 Task: Use GitHub's "Contribution graph" to track your daily contributions.
Action: Mouse moved to (1049, 67)
Screenshot: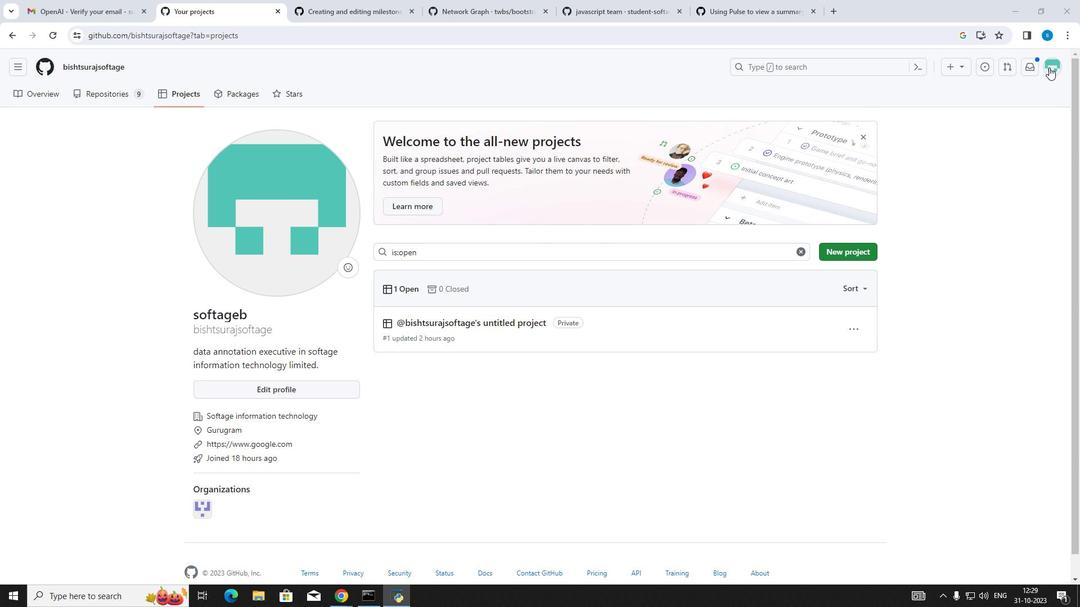 
Action: Mouse pressed left at (1049, 67)
Screenshot: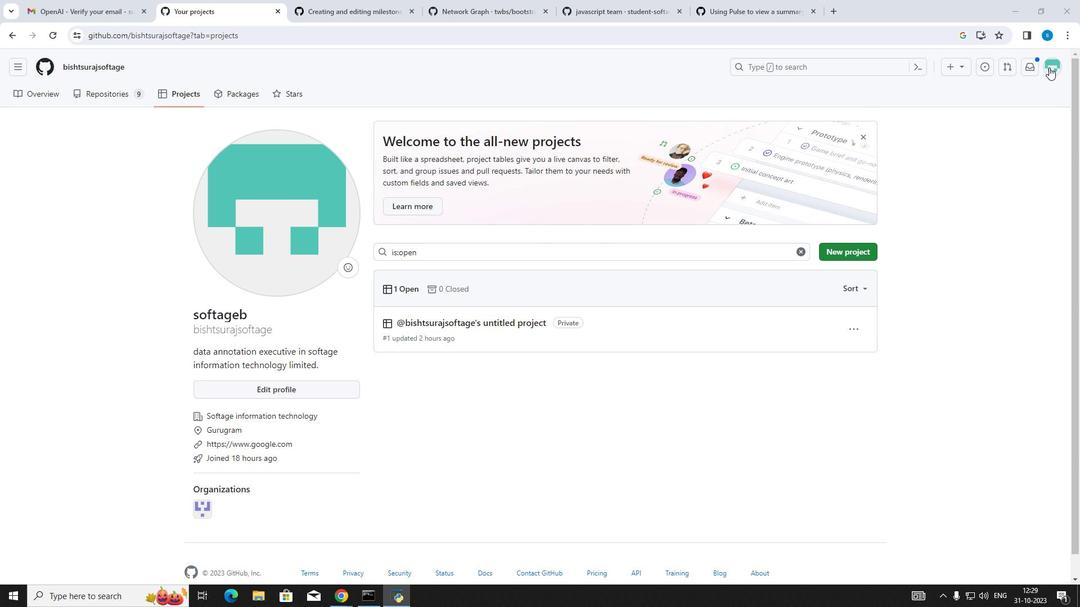
Action: Mouse moved to (989, 118)
Screenshot: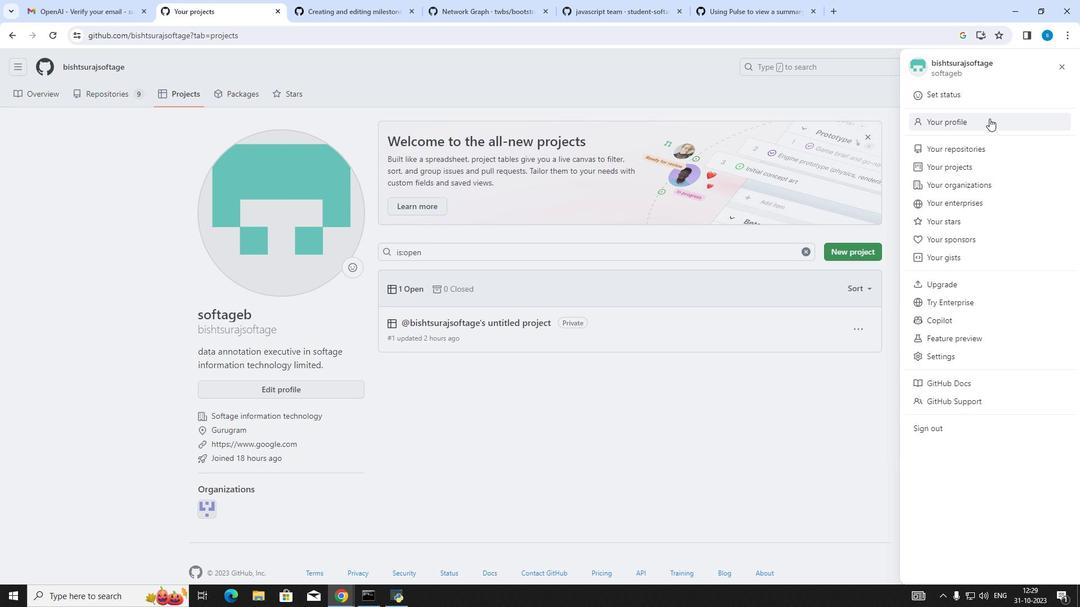 
Action: Mouse pressed left at (989, 118)
Screenshot: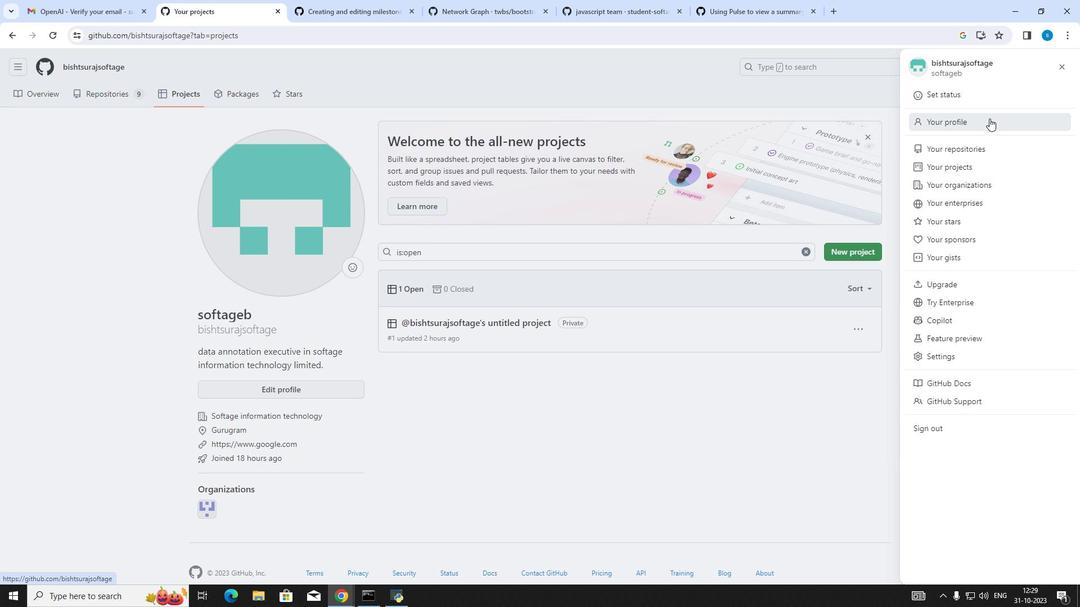 
Action: Mouse moved to (916, 265)
Screenshot: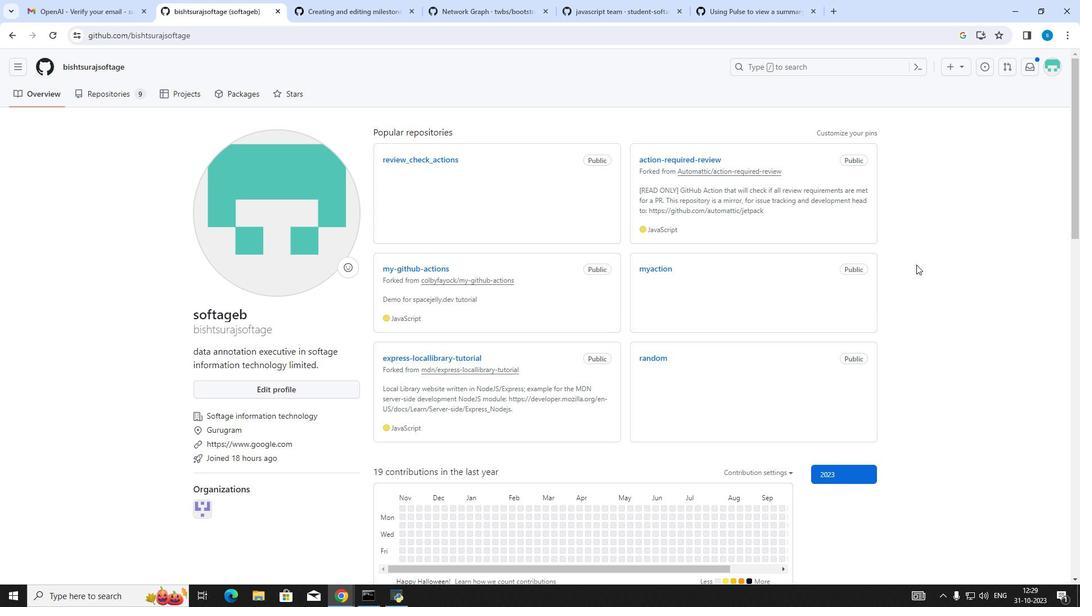 
Action: Mouse scrolled (916, 264) with delta (0, 0)
Screenshot: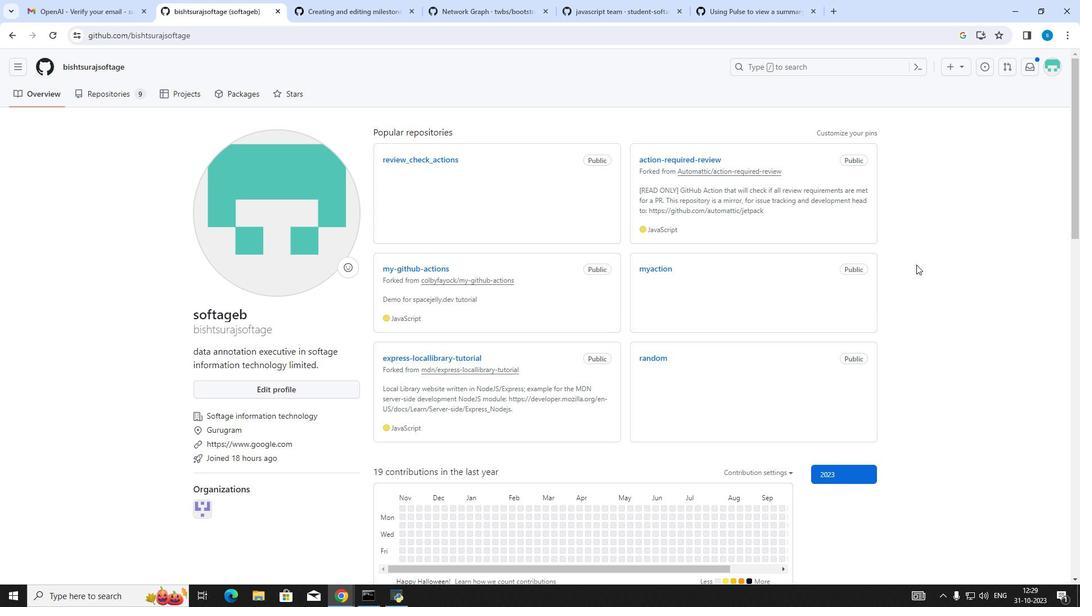 
Action: Mouse scrolled (916, 264) with delta (0, 0)
Screenshot: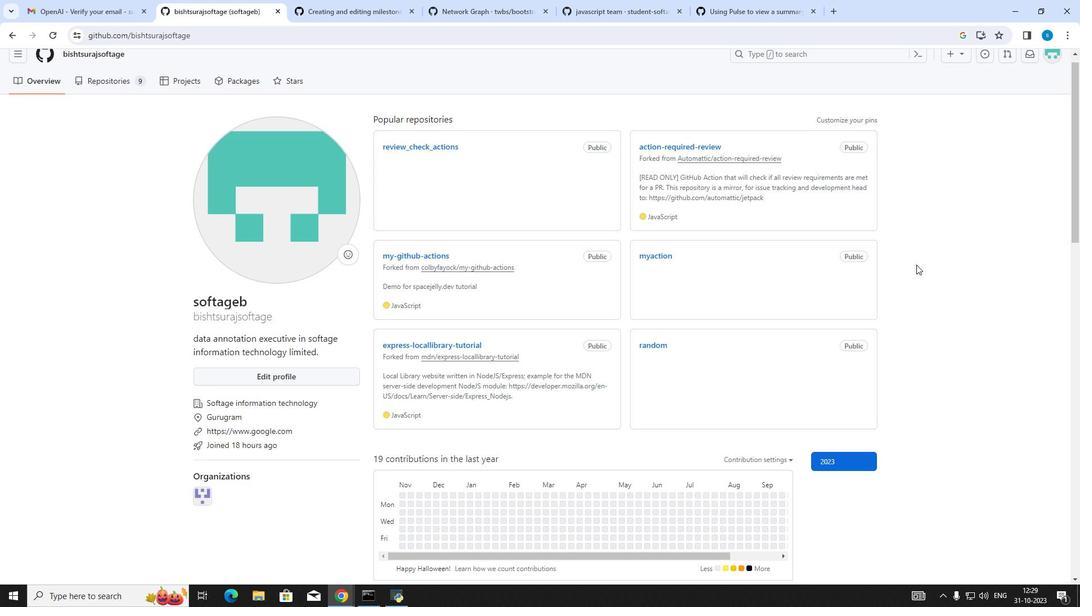 
Action: Mouse scrolled (916, 264) with delta (0, 0)
Screenshot: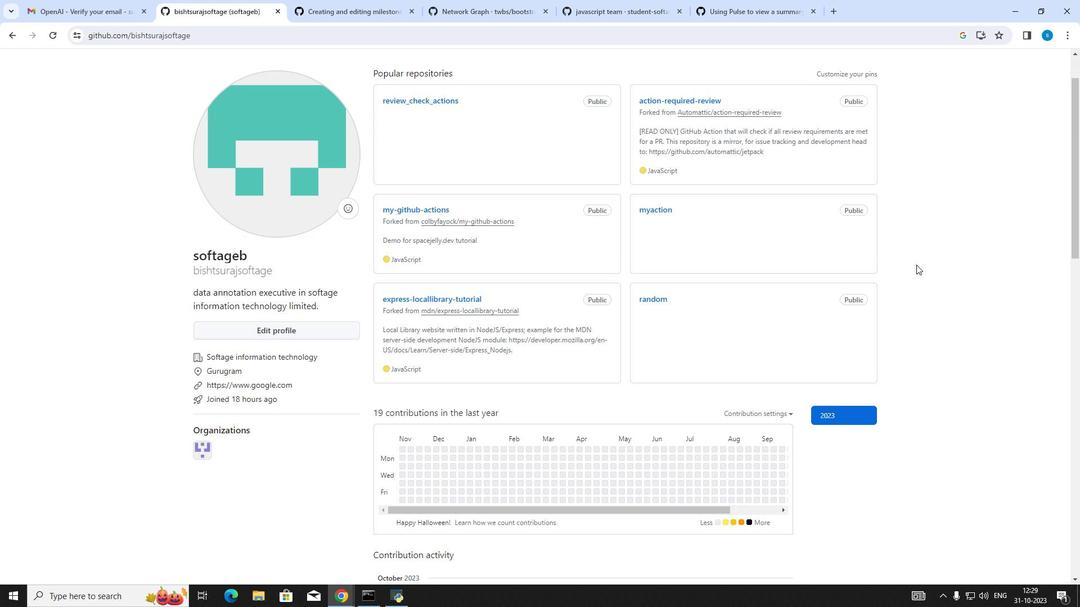 
Action: Mouse scrolled (916, 264) with delta (0, 0)
Screenshot: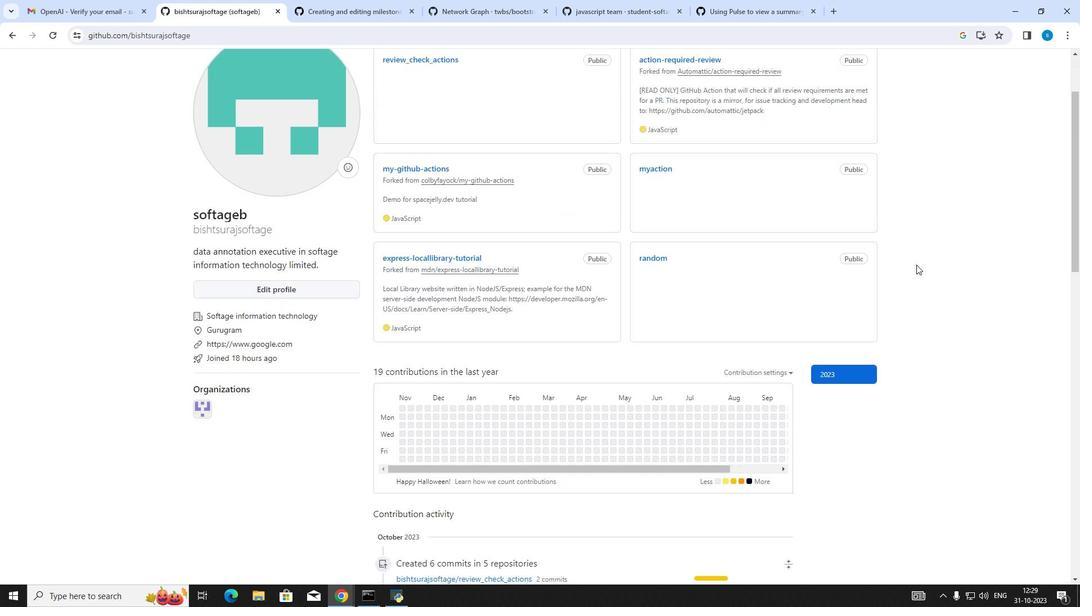 
Action: Mouse moved to (836, 297)
Screenshot: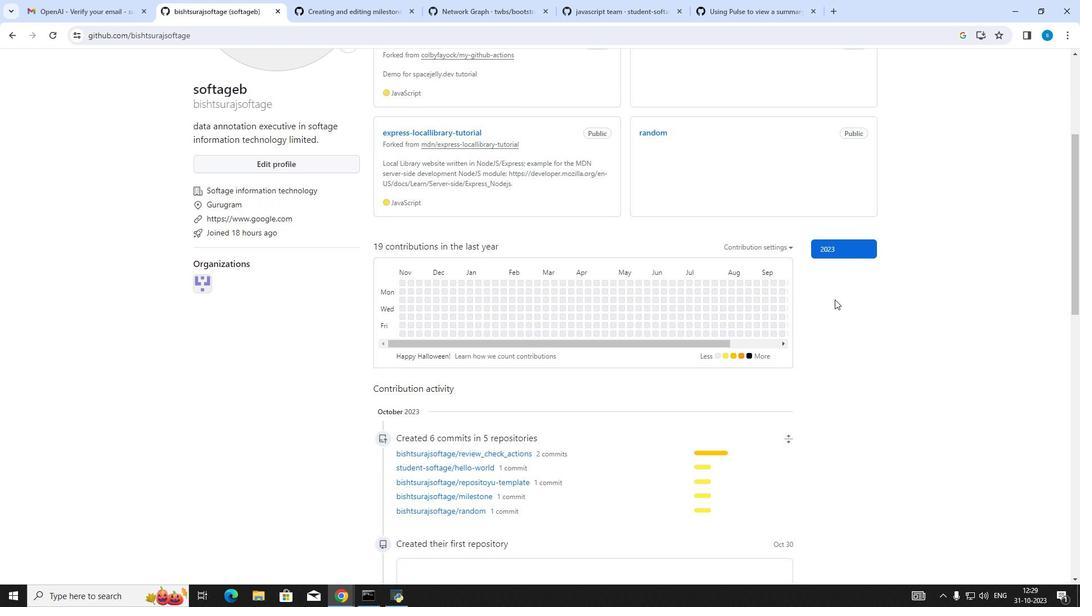 
Action: Mouse scrolled (836, 296) with delta (0, 0)
Screenshot: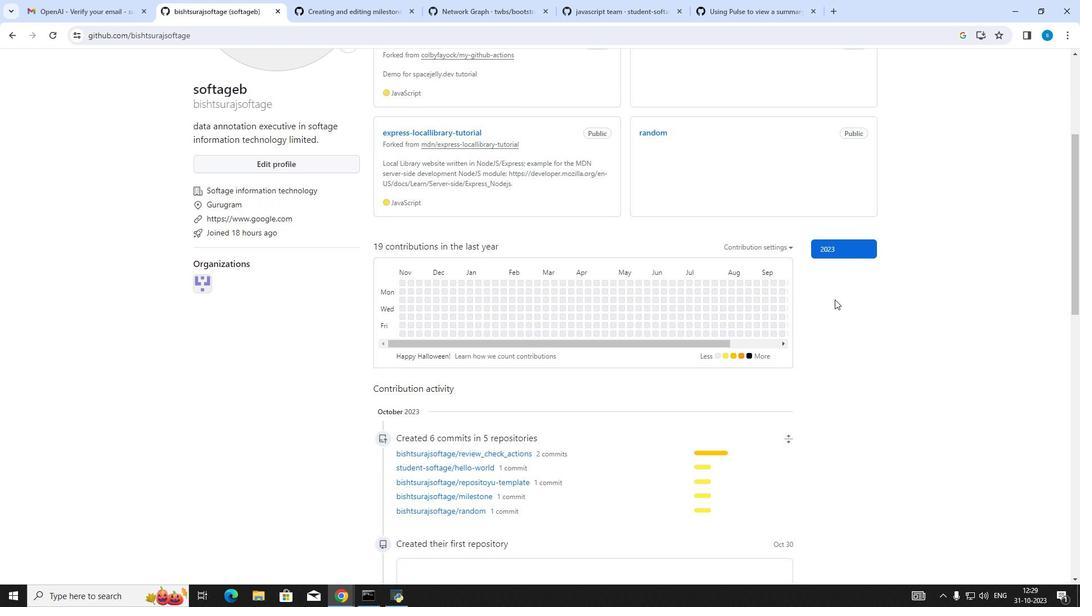 
Action: Mouse moved to (834, 302)
Screenshot: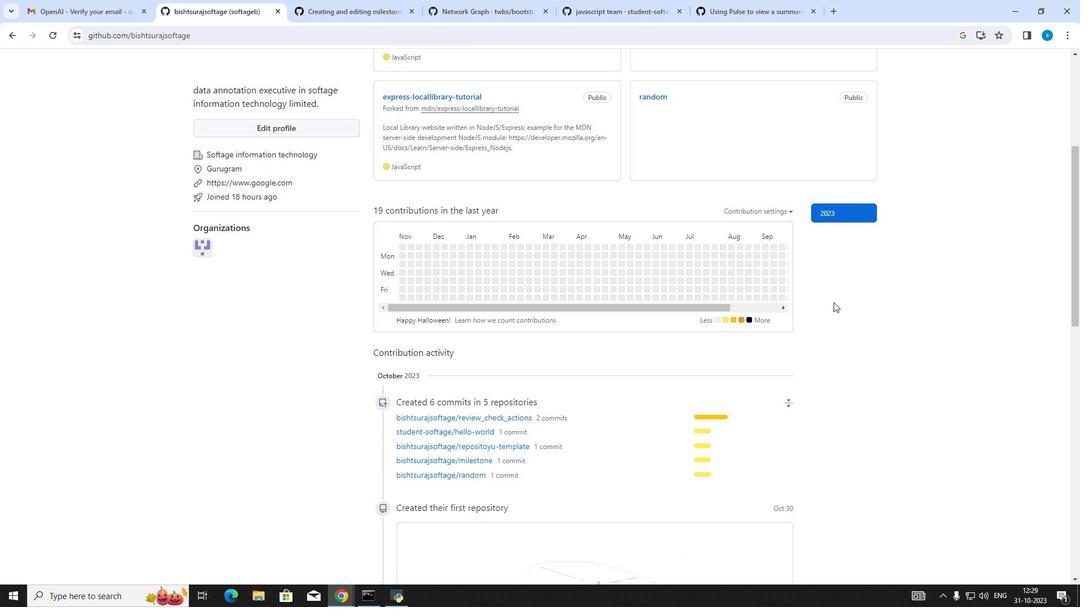 
Action: Mouse scrolled (834, 302) with delta (0, 0)
Screenshot: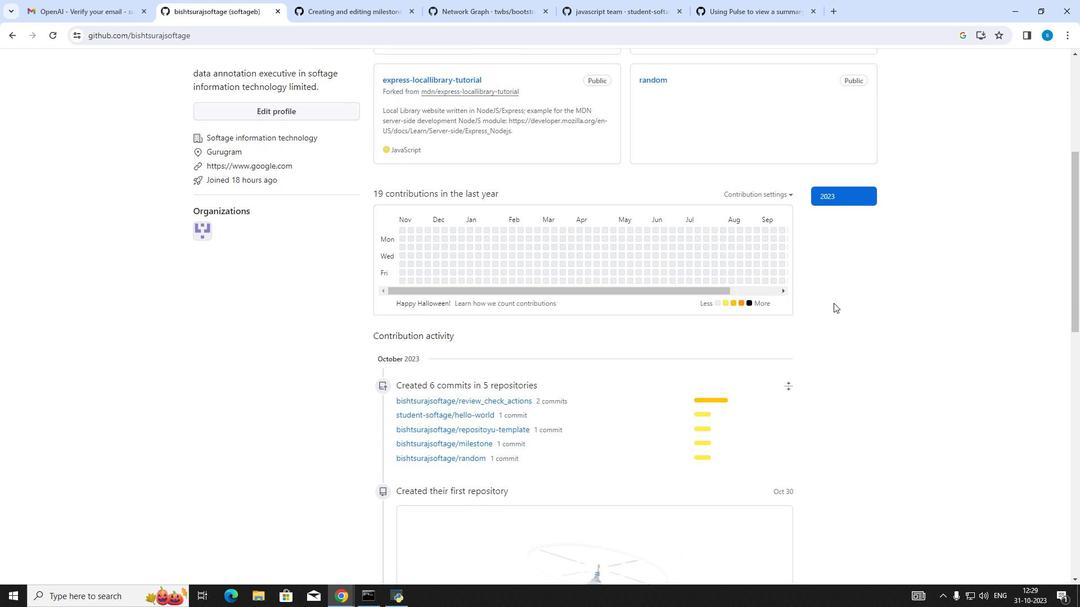 
Action: Mouse moved to (755, 235)
Screenshot: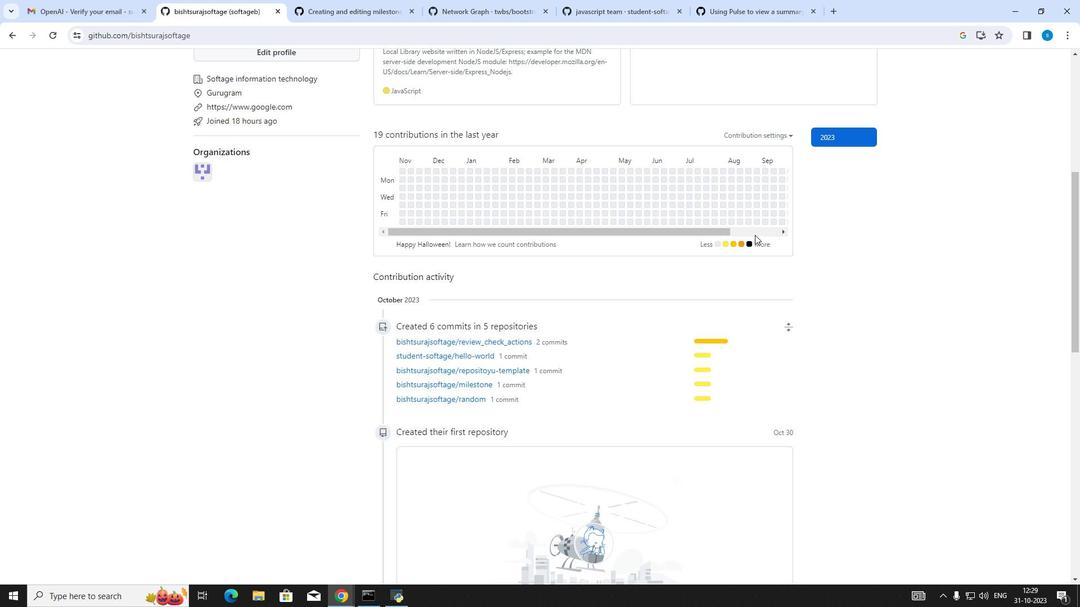 
Action: Mouse pressed left at (755, 235)
Screenshot: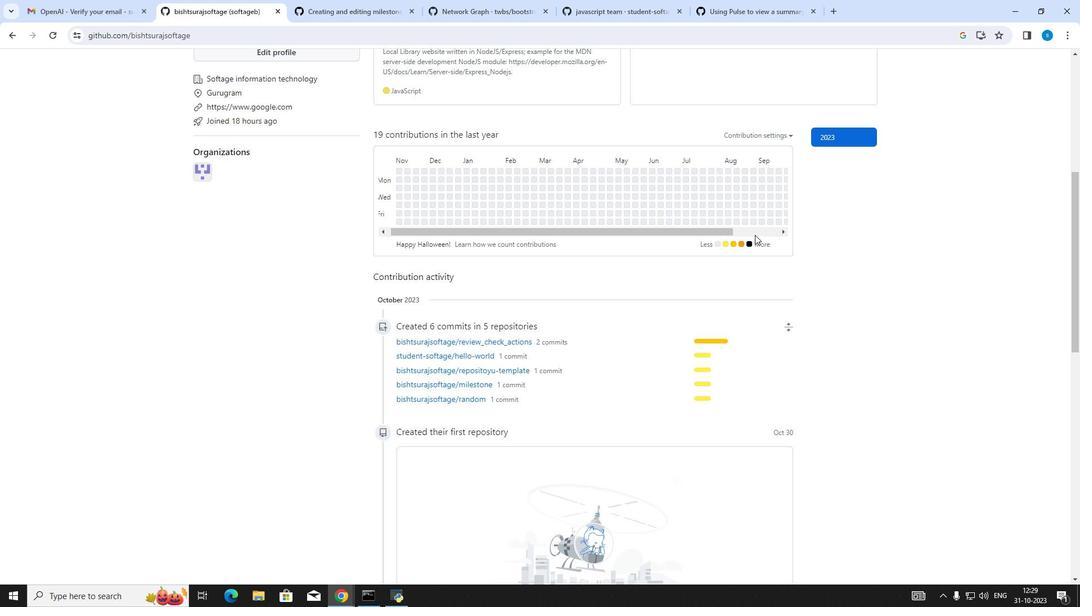 
Action: Mouse pressed left at (755, 235)
Screenshot: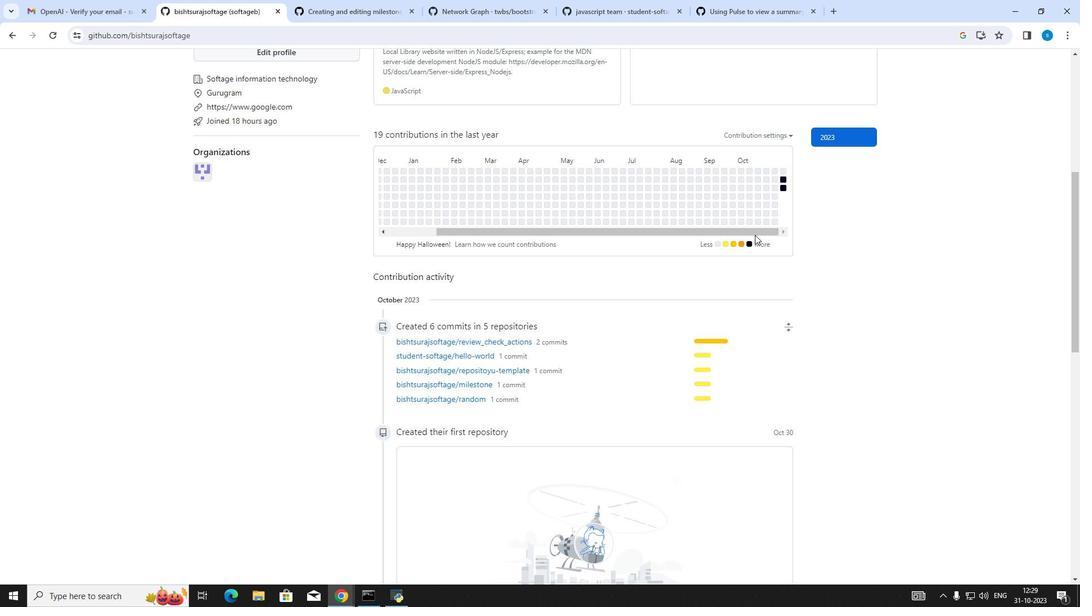 
Action: Mouse moved to (718, 247)
Screenshot: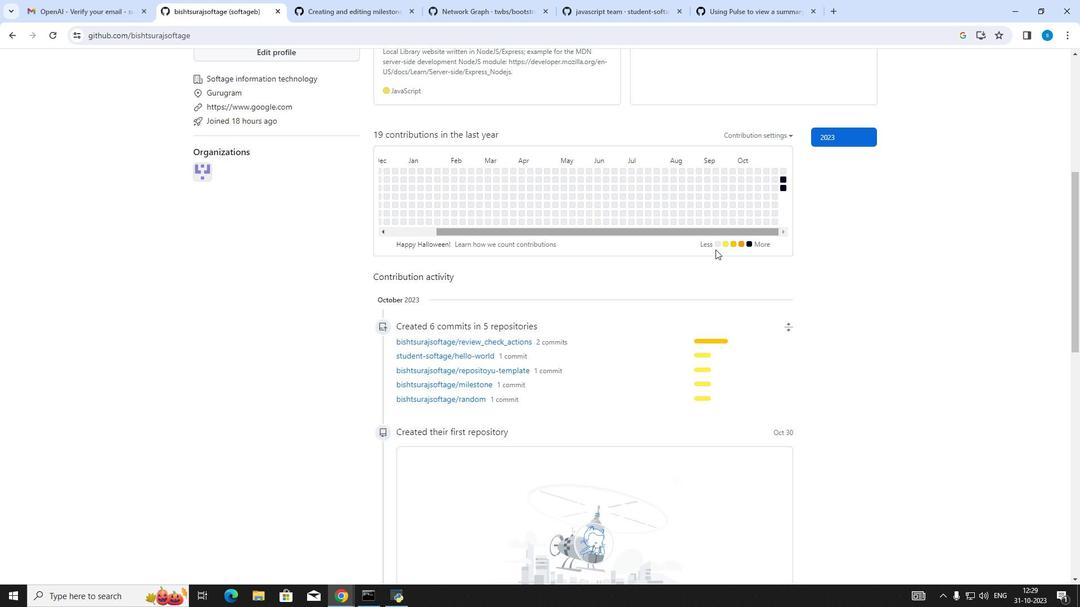 
Action: Mouse scrolled (718, 246) with delta (0, 0)
Screenshot: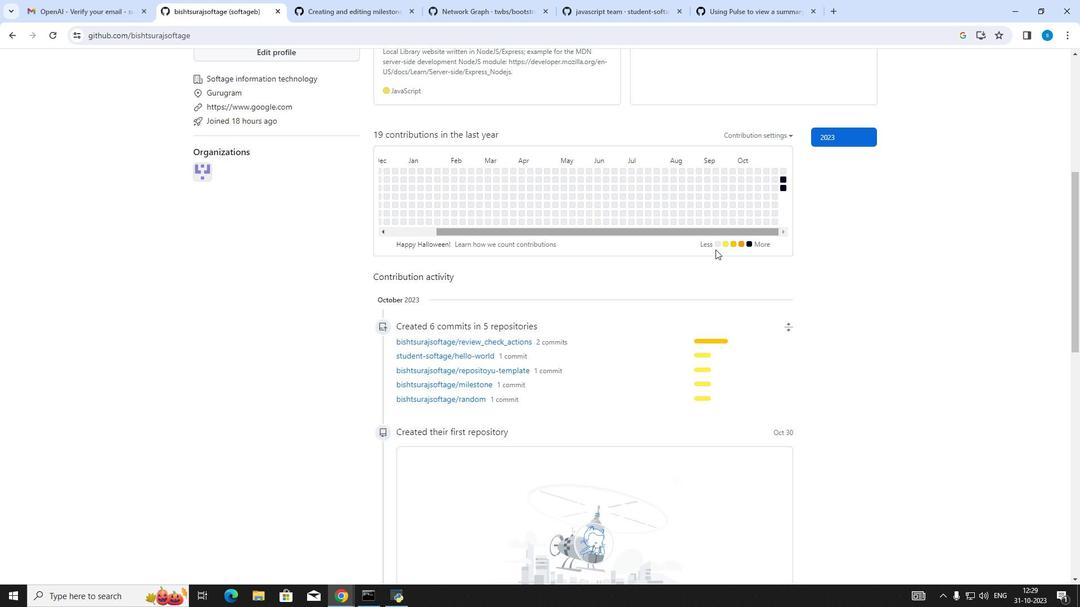 
Action: Mouse moved to (708, 274)
Screenshot: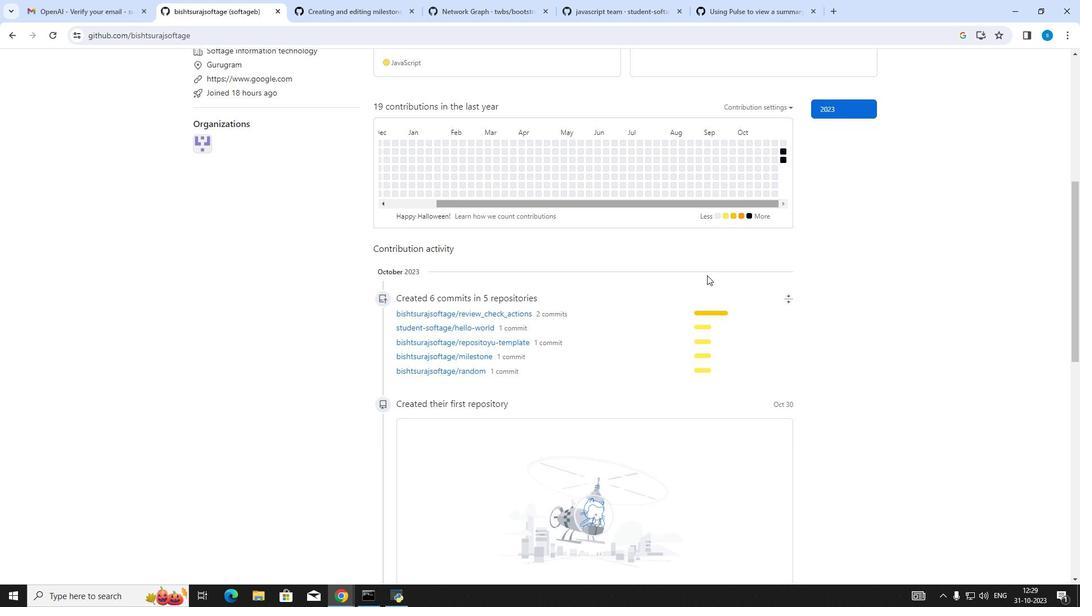
Action: Mouse scrolled (708, 274) with delta (0, 0)
Screenshot: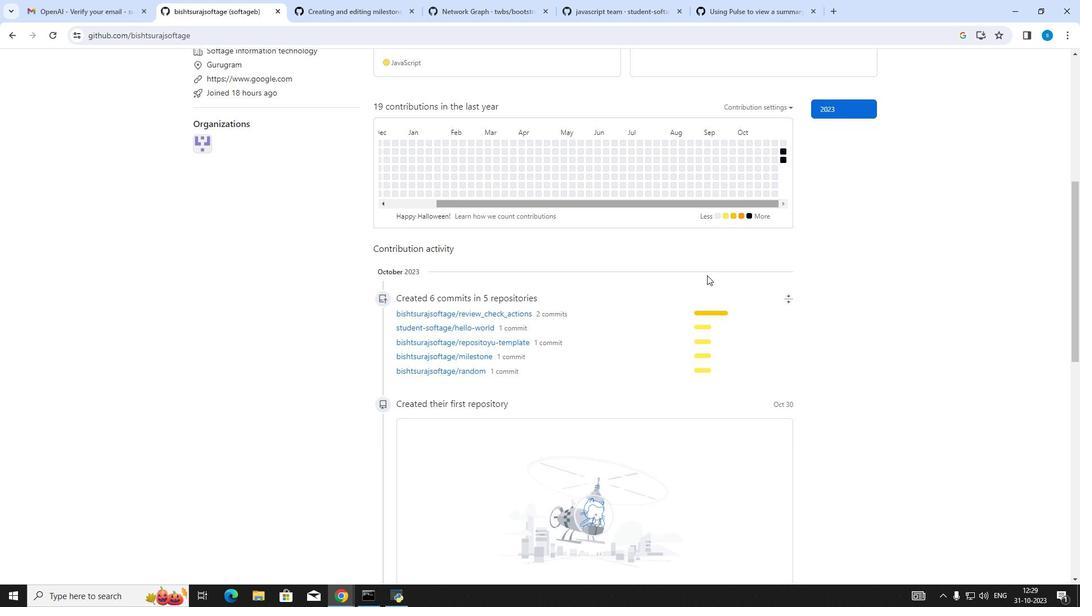 
Action: Mouse moved to (706, 284)
Screenshot: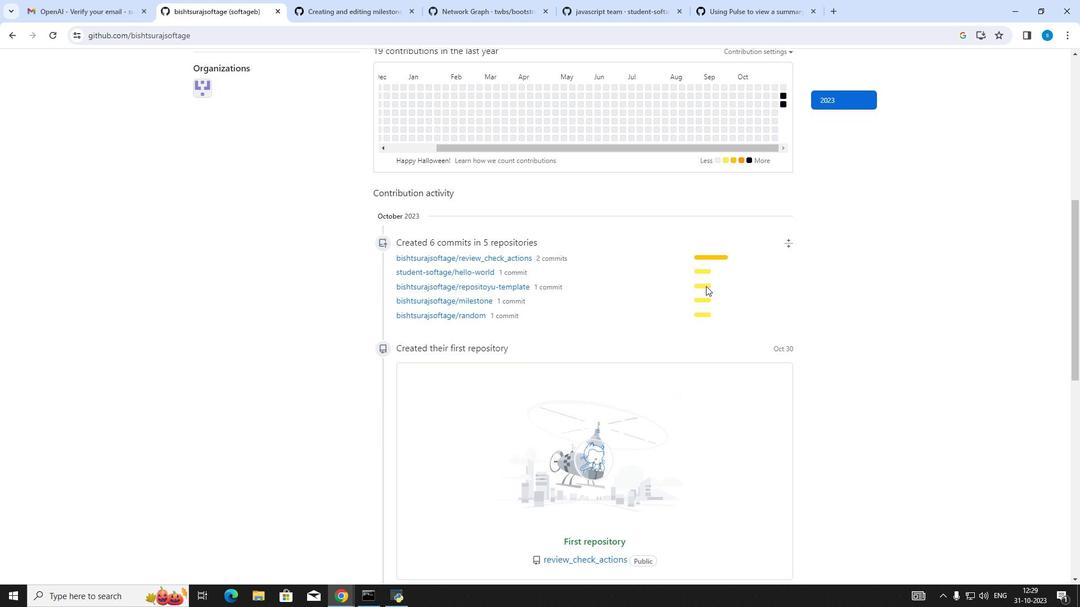 
Action: Mouse scrolled (706, 284) with delta (0, 0)
Screenshot: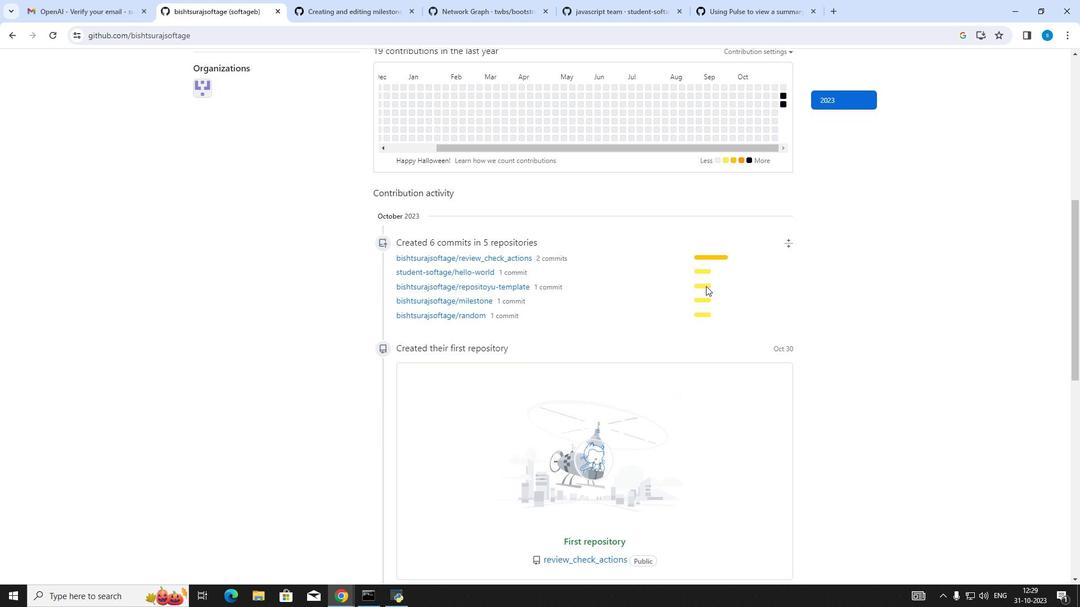 
Action: Mouse moved to (706, 287)
Screenshot: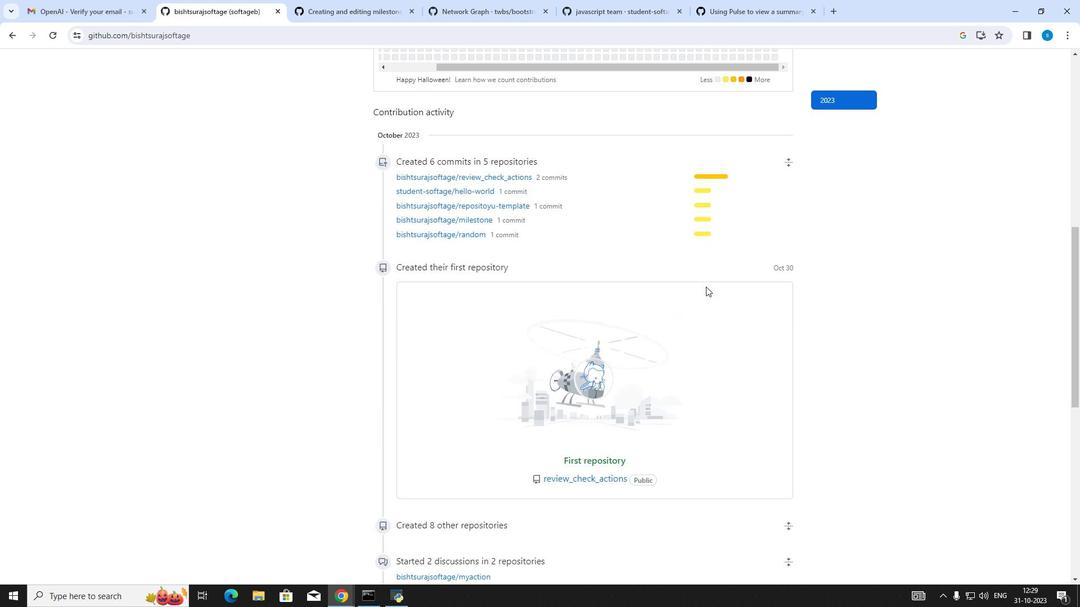 
Action: Mouse scrolled (706, 286) with delta (0, 0)
Screenshot: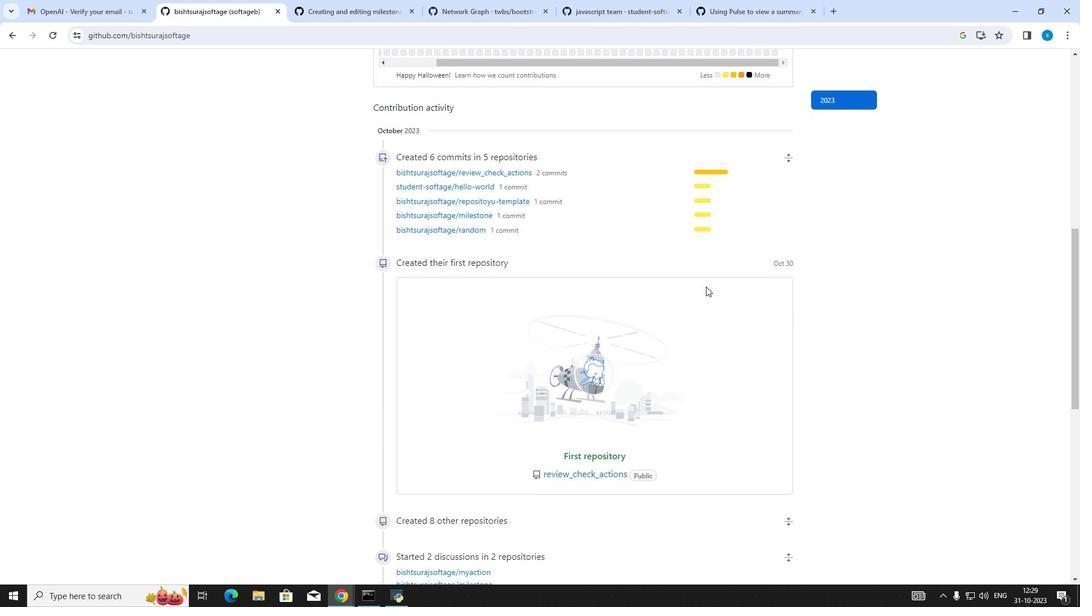 
Action: Mouse scrolled (706, 286) with delta (0, 0)
Screenshot: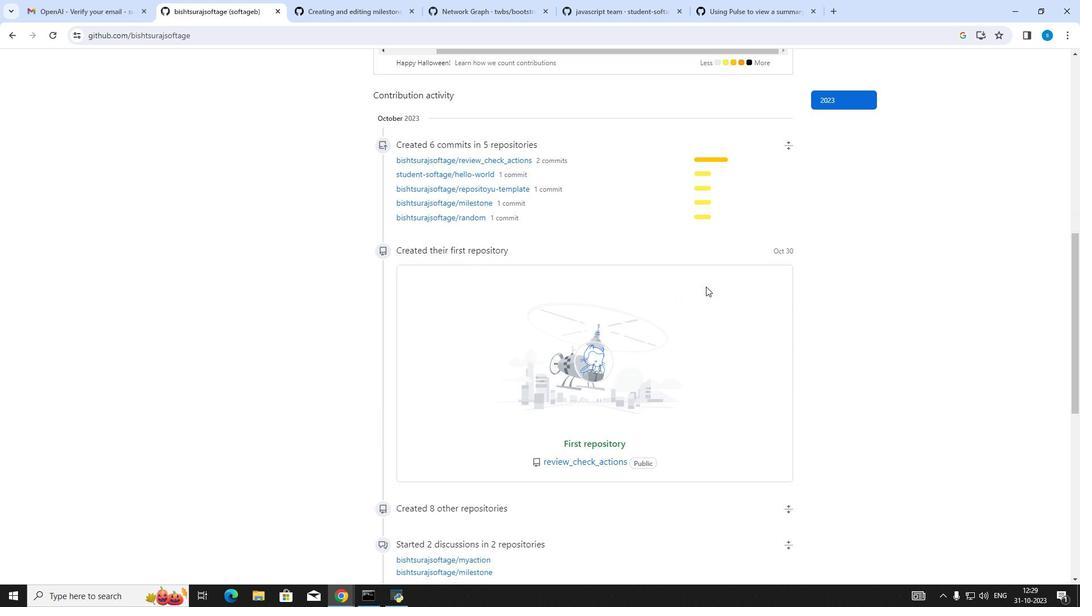 
Action: Mouse scrolled (706, 286) with delta (0, 0)
Screenshot: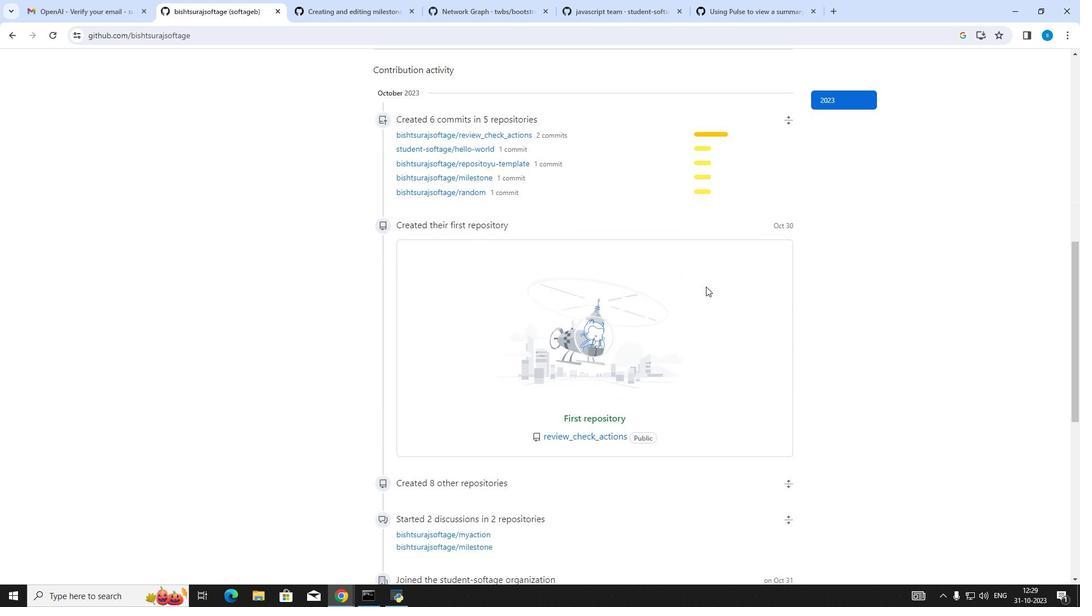 
Action: Mouse scrolled (706, 286) with delta (0, 0)
Screenshot: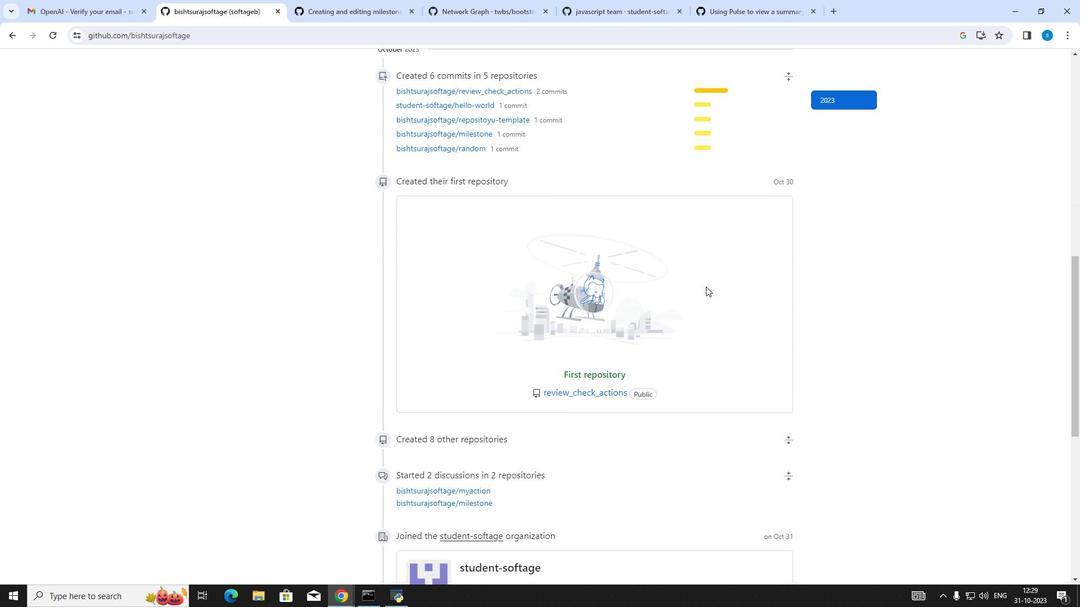 
Action: Mouse scrolled (706, 286) with delta (0, 0)
Screenshot: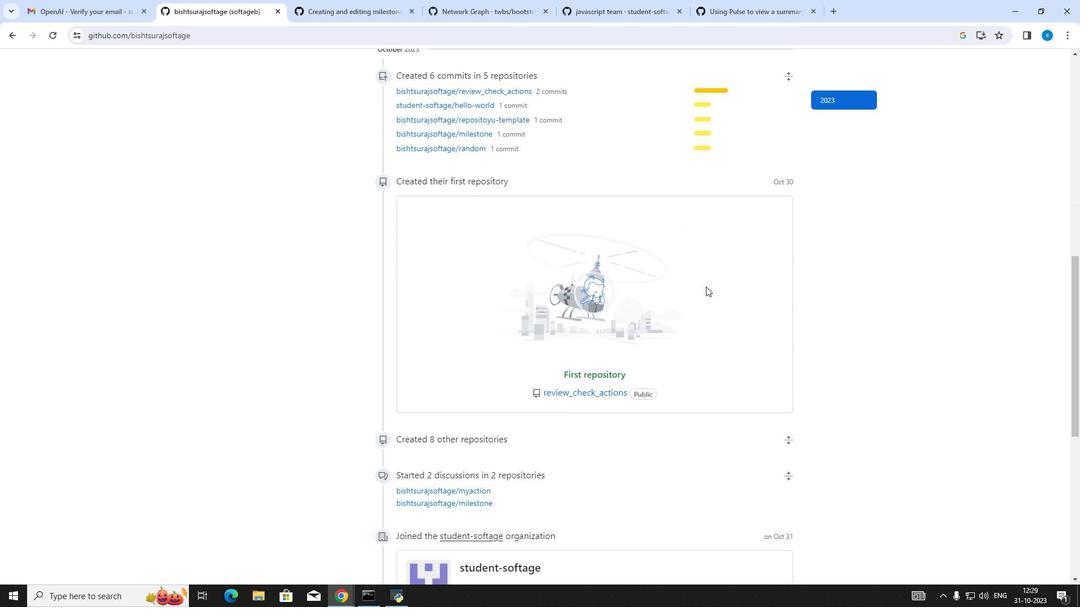 
Action: Mouse scrolled (706, 286) with delta (0, 0)
Screenshot: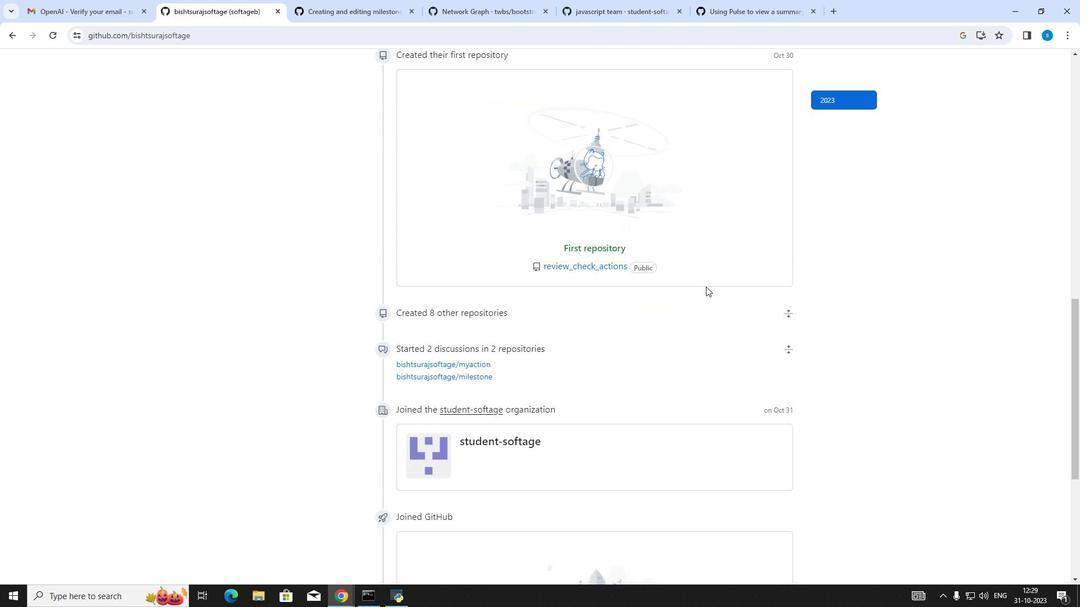 
Action: Mouse scrolled (706, 286) with delta (0, 0)
Screenshot: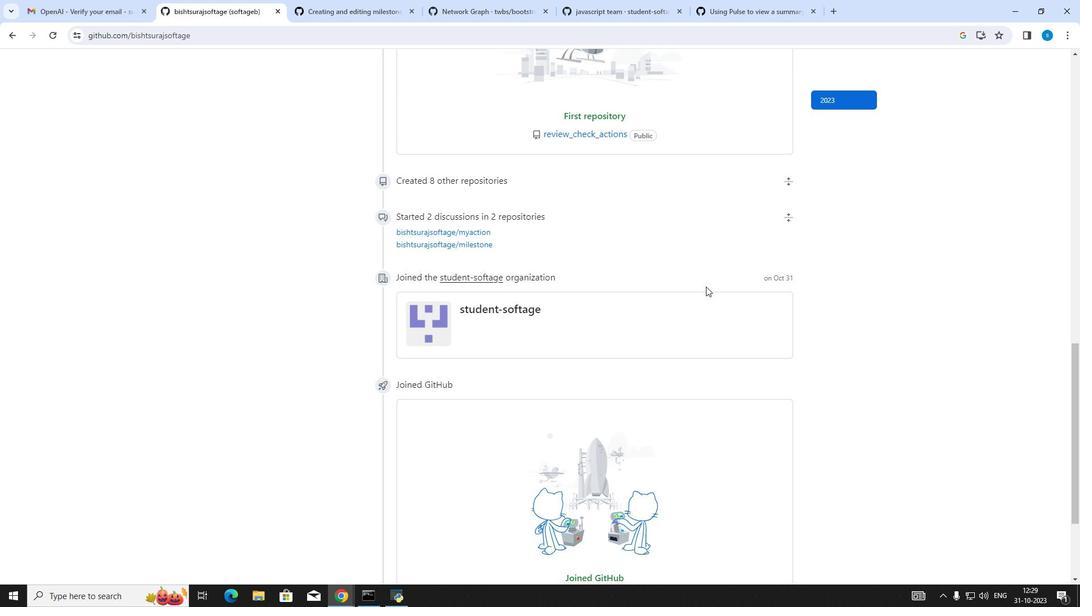 
Action: Mouse scrolled (706, 286) with delta (0, 0)
Screenshot: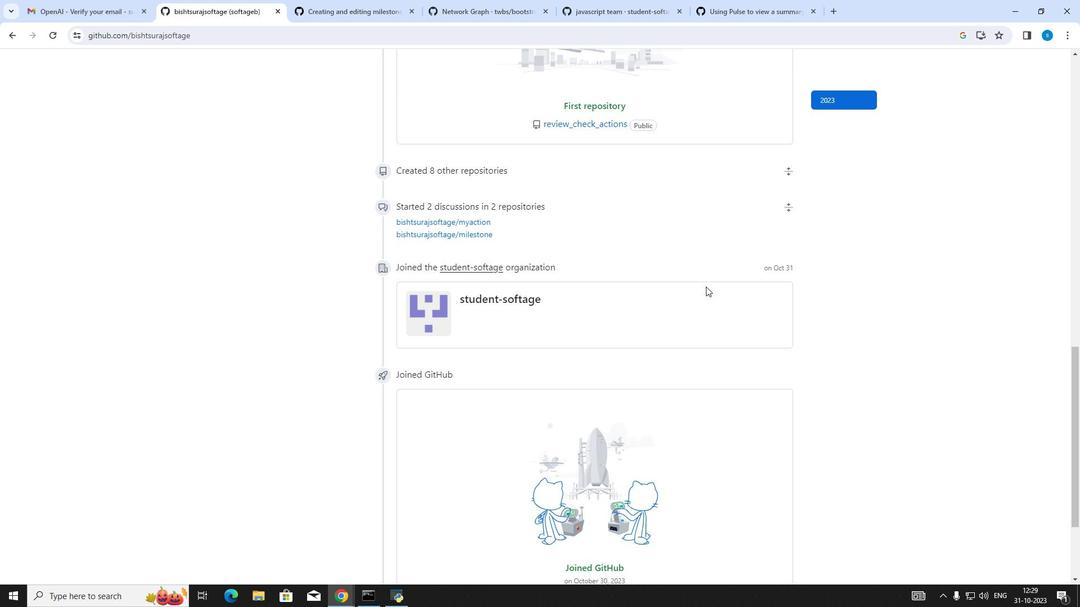 
Action: Mouse scrolled (706, 286) with delta (0, 0)
Screenshot: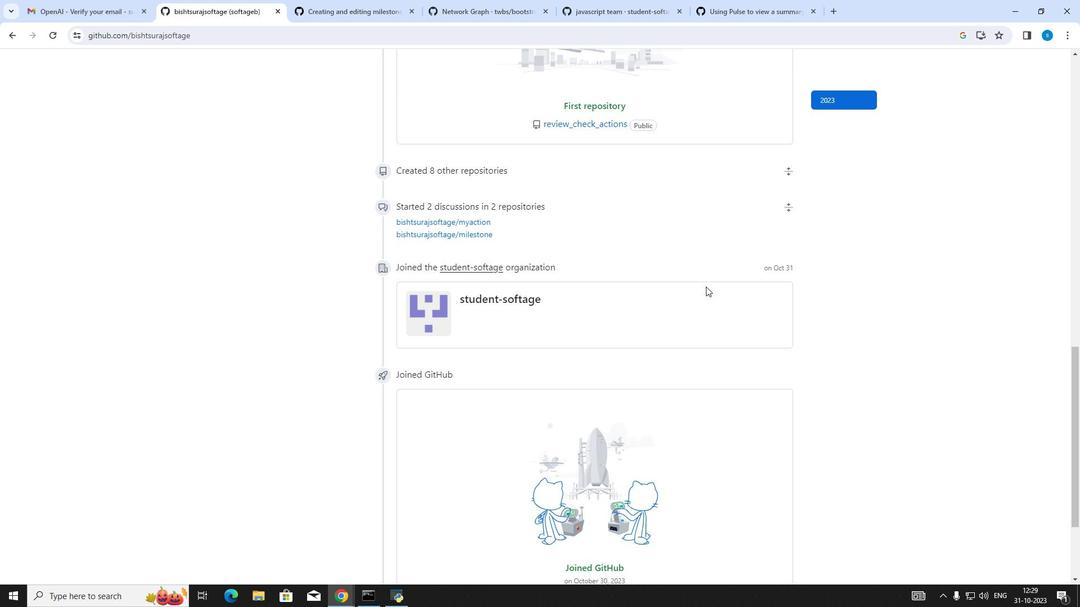 
Action: Mouse scrolled (706, 286) with delta (0, 0)
Screenshot: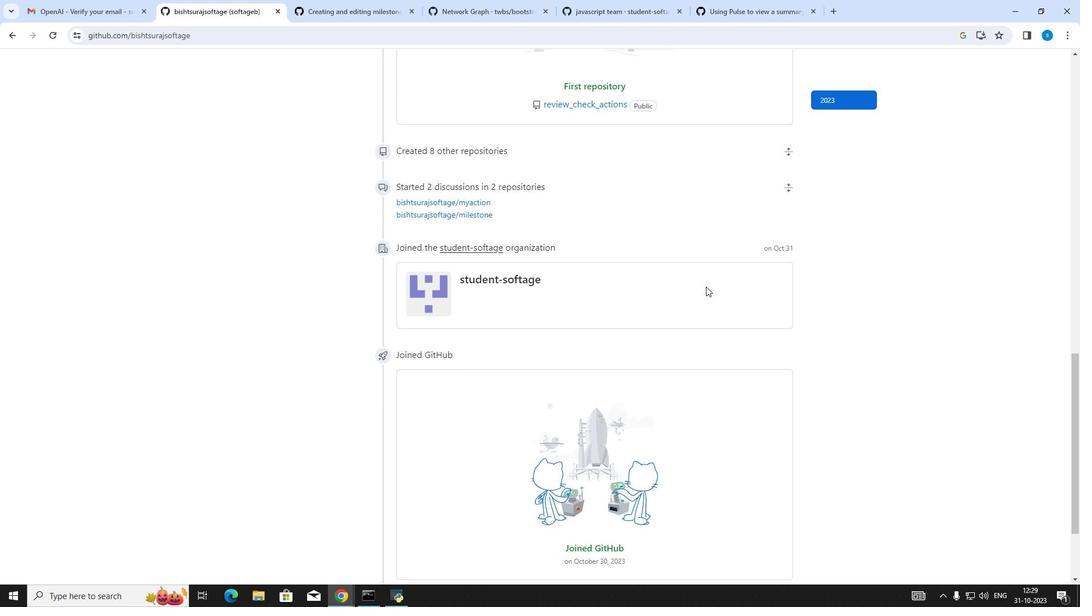 
Action: Mouse scrolled (706, 286) with delta (0, 0)
Screenshot: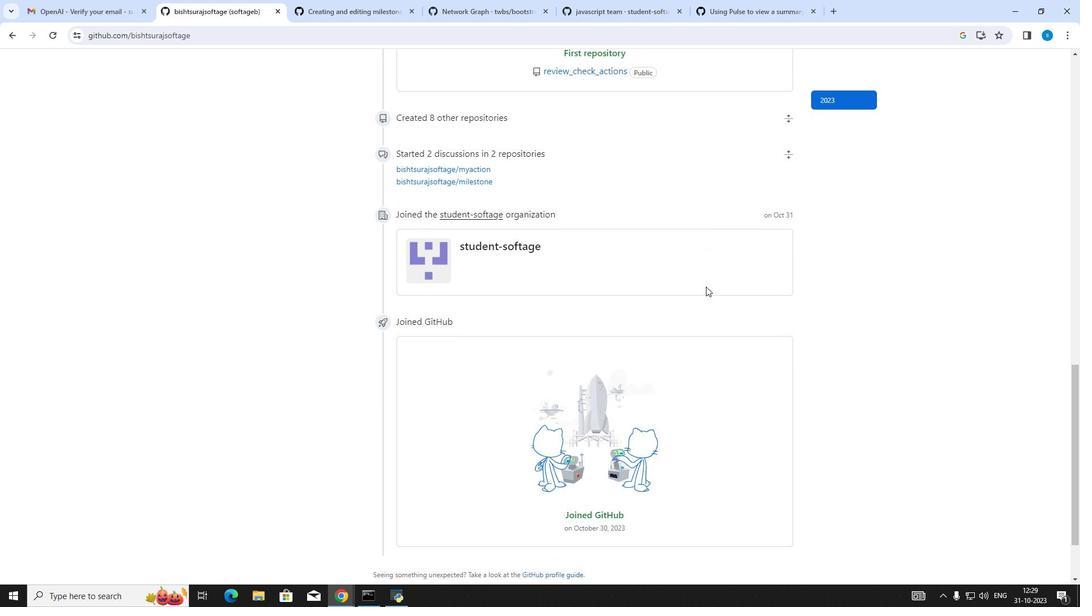 
Action: Mouse scrolled (706, 287) with delta (0, 0)
Screenshot: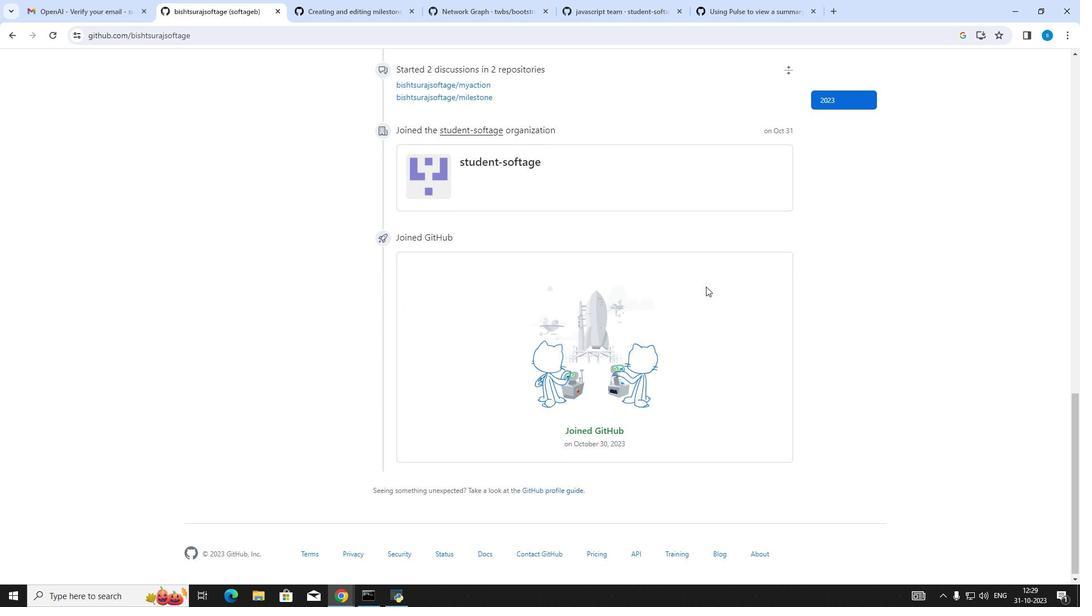 
Action: Mouse scrolled (706, 287) with delta (0, 0)
Screenshot: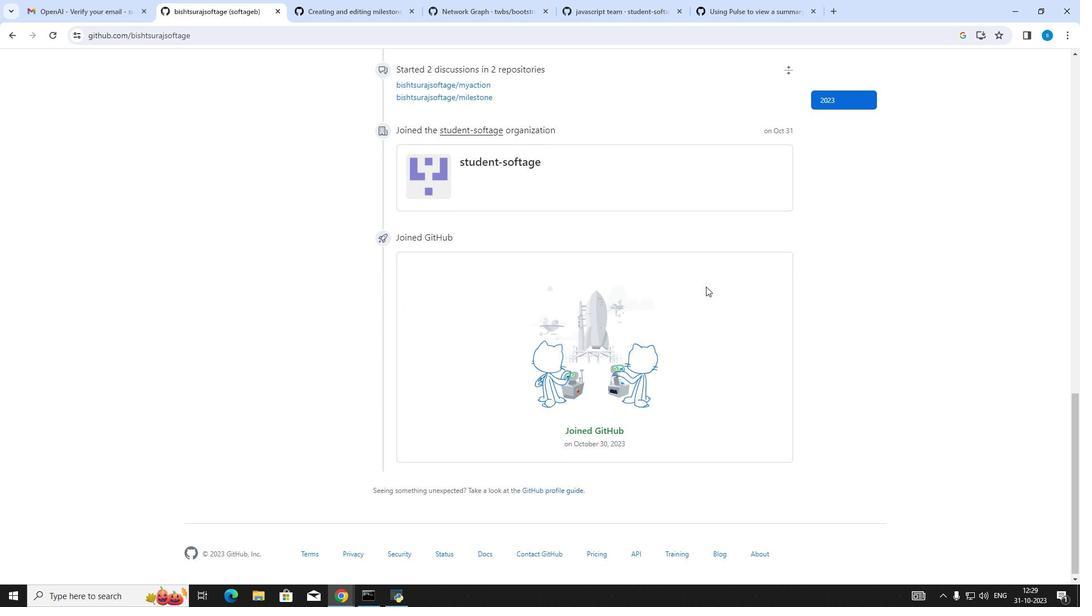 
Action: Mouse scrolled (706, 287) with delta (0, 0)
Screenshot: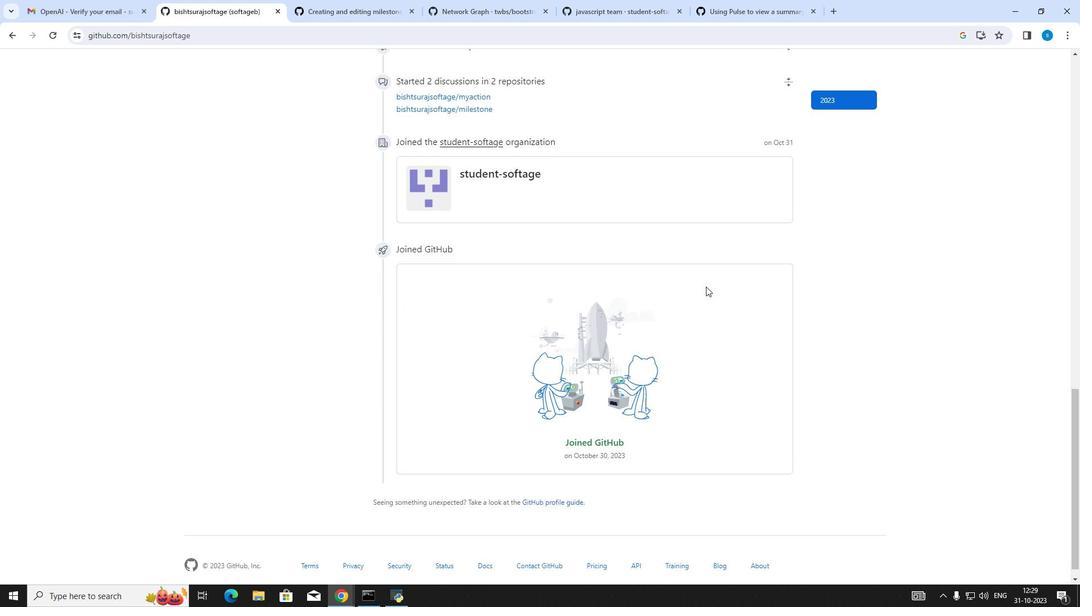 
Action: Mouse scrolled (706, 287) with delta (0, 0)
Screenshot: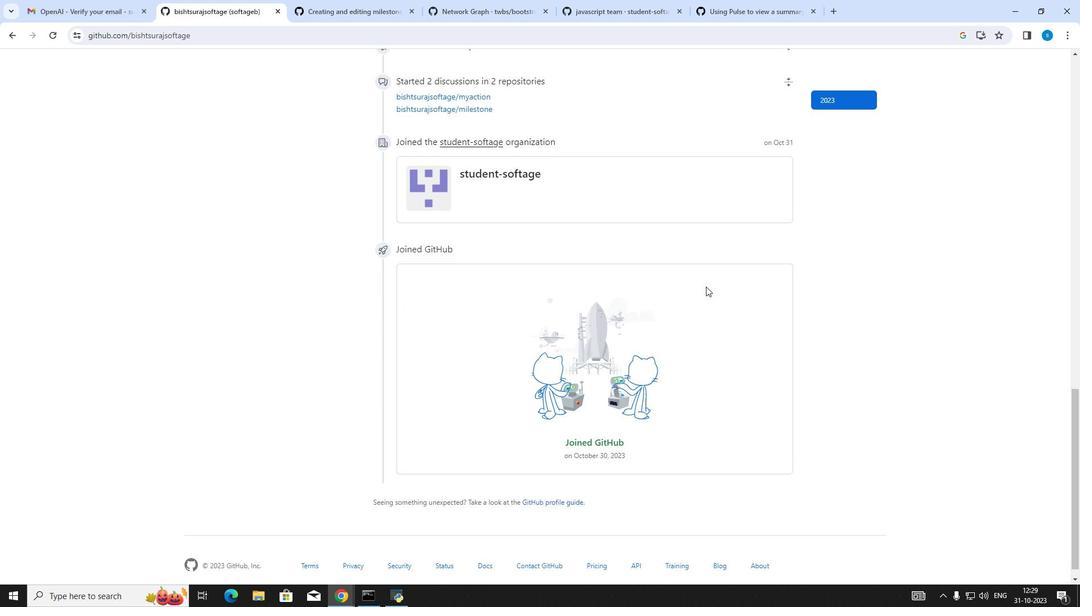 
Action: Mouse scrolled (706, 287) with delta (0, 0)
Screenshot: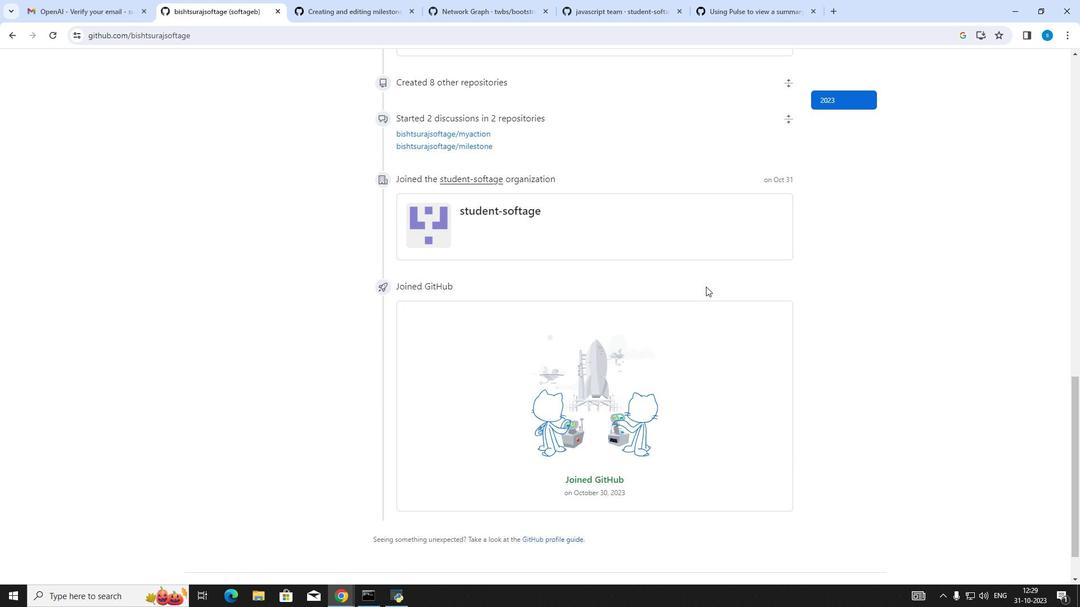 
Action: Mouse moved to (706, 287)
Screenshot: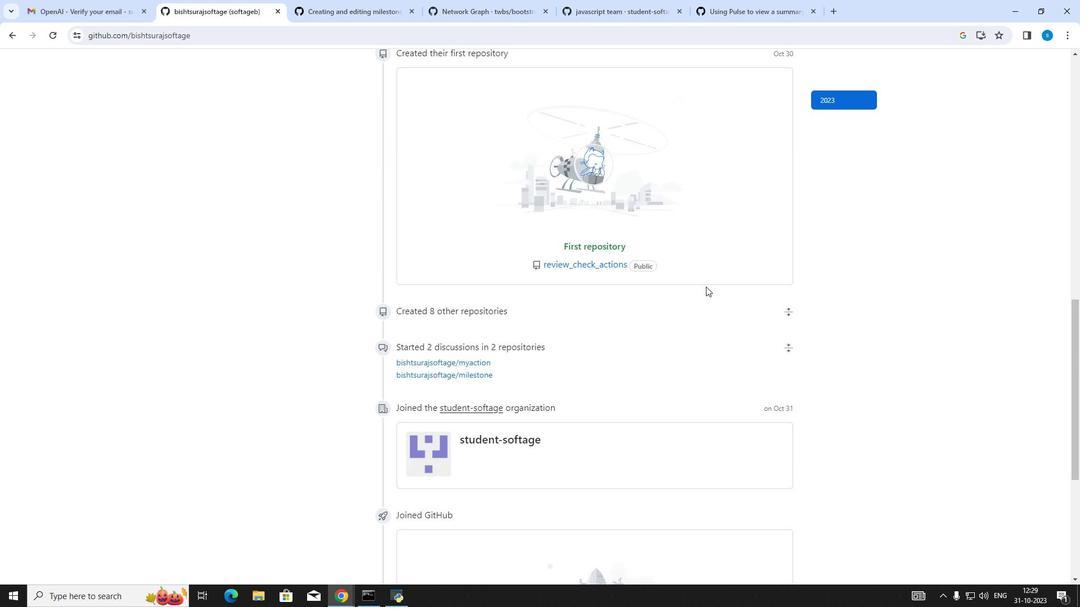 
Action: Mouse scrolled (706, 287) with delta (0, 0)
Screenshot: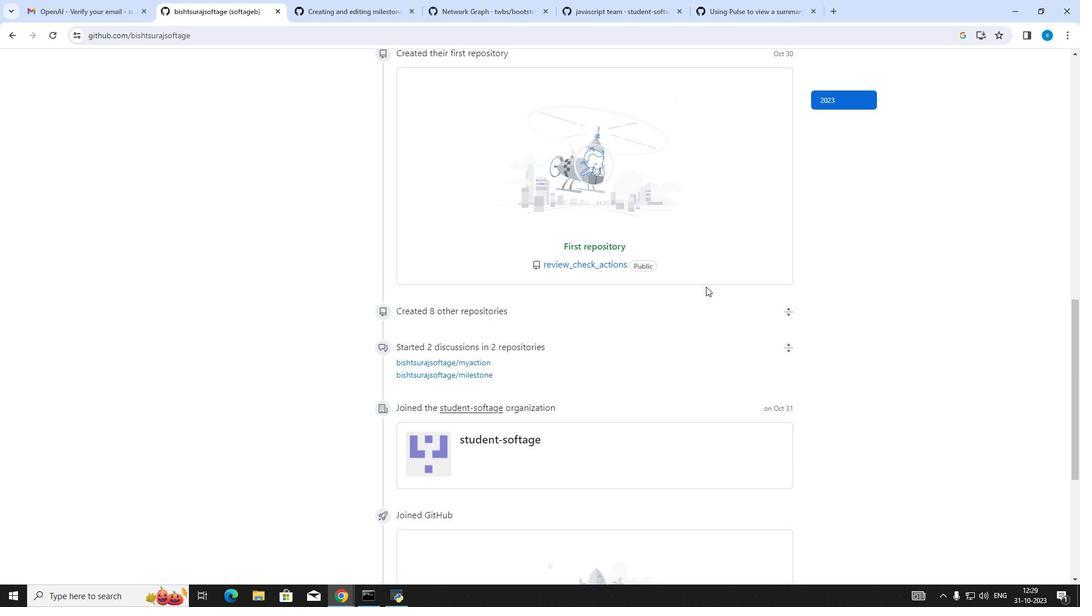 
Action: Mouse scrolled (706, 287) with delta (0, 0)
Screenshot: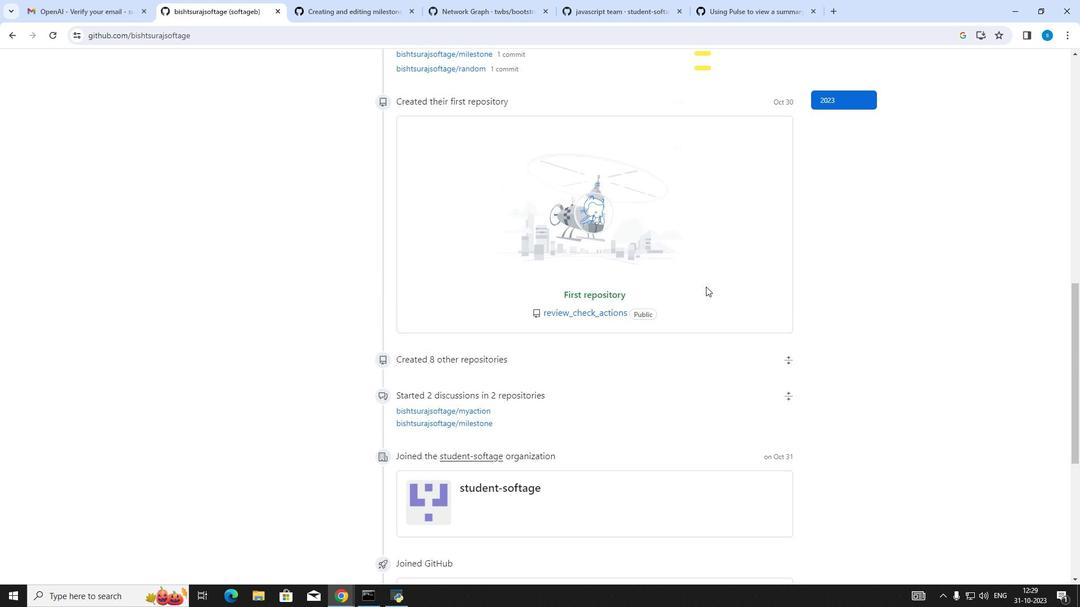 
Action: Mouse scrolled (706, 287) with delta (0, 0)
Screenshot: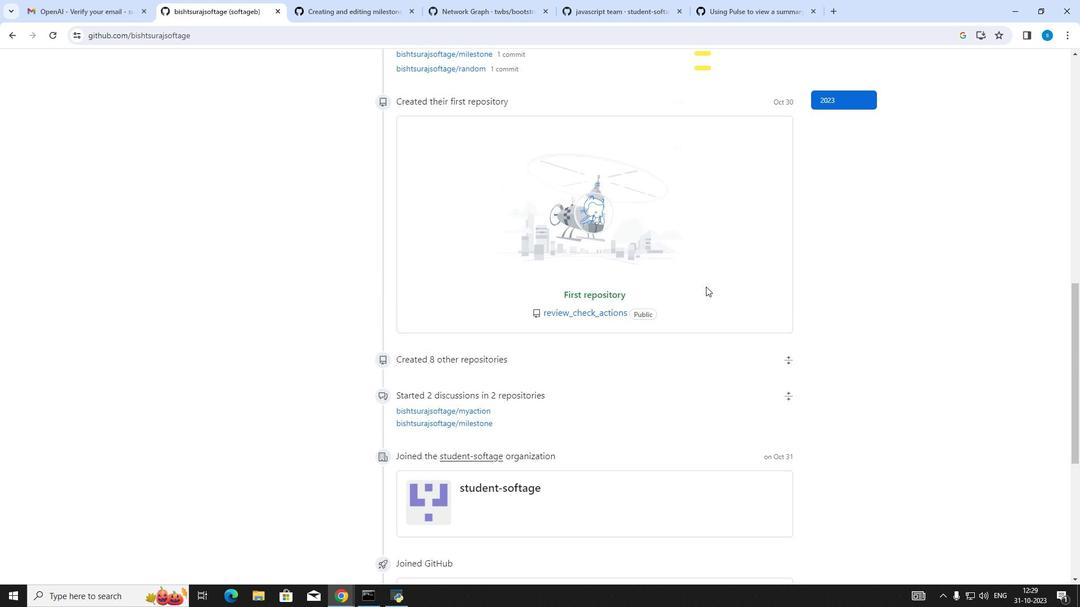 
Action: Mouse scrolled (706, 287) with delta (0, 0)
Screenshot: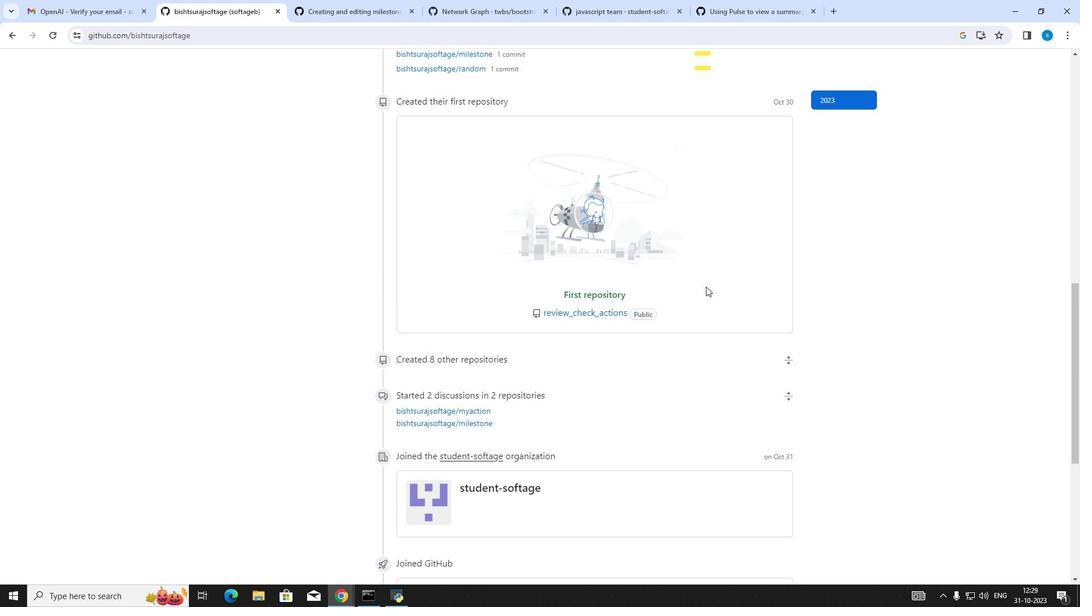 
Action: Mouse scrolled (706, 287) with delta (0, 0)
Screenshot: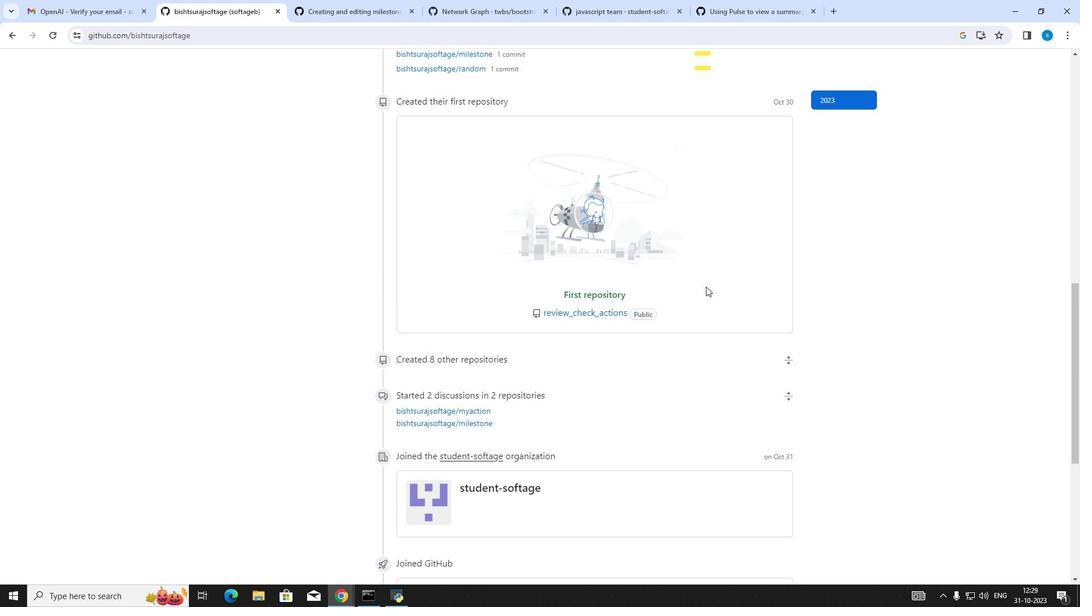 
Action: Mouse moved to (707, 287)
Screenshot: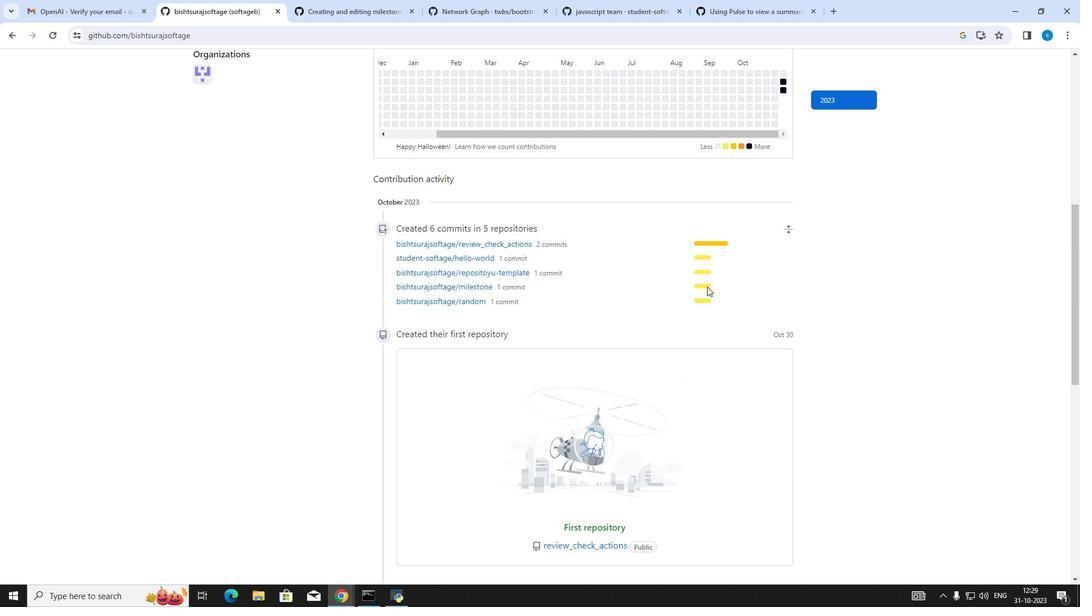 
Action: Mouse scrolled (707, 287) with delta (0, 0)
Screenshot: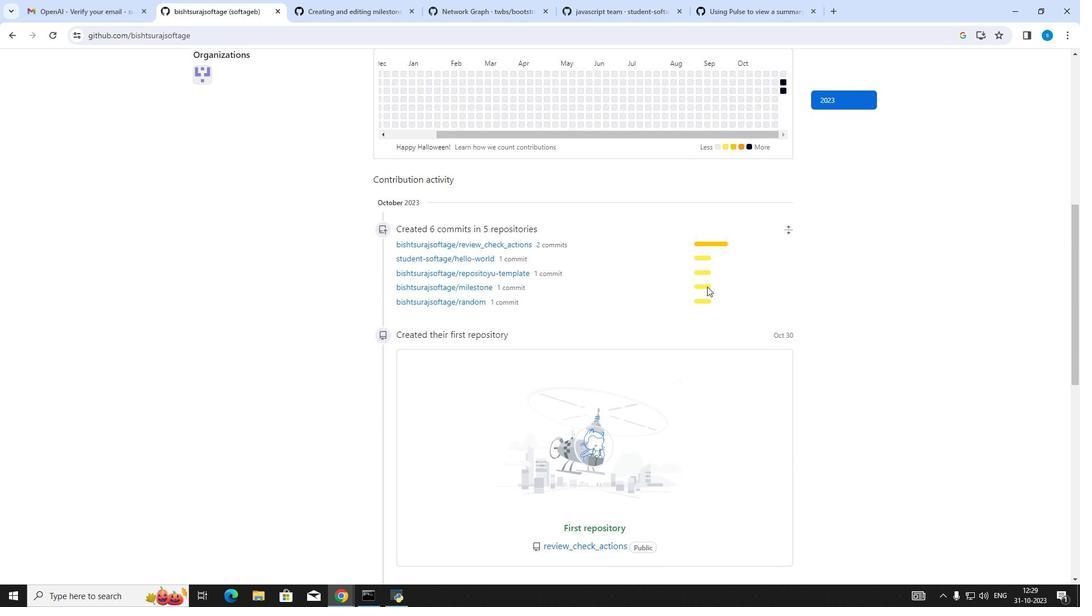
Action: Mouse scrolled (707, 287) with delta (0, 0)
Screenshot: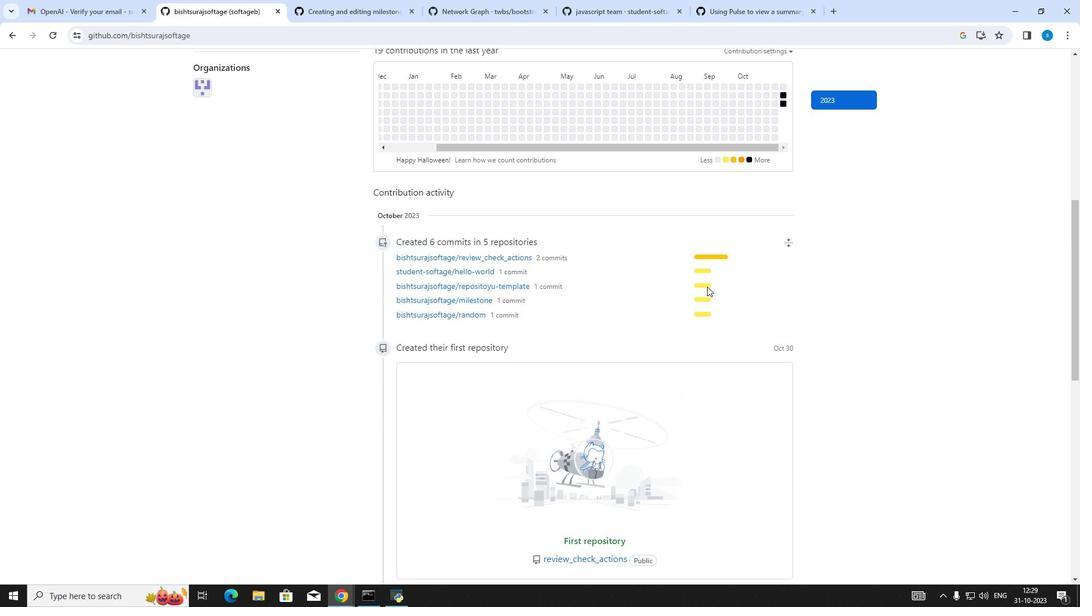 
Action: Mouse scrolled (707, 287) with delta (0, 0)
Screenshot: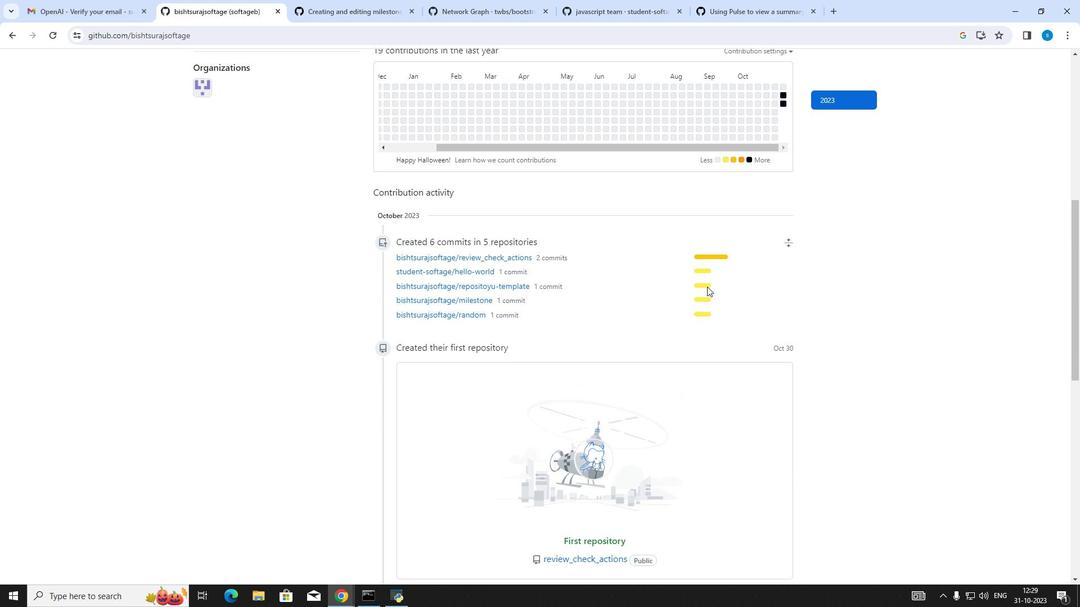 
Action: Mouse moved to (864, 386)
Screenshot: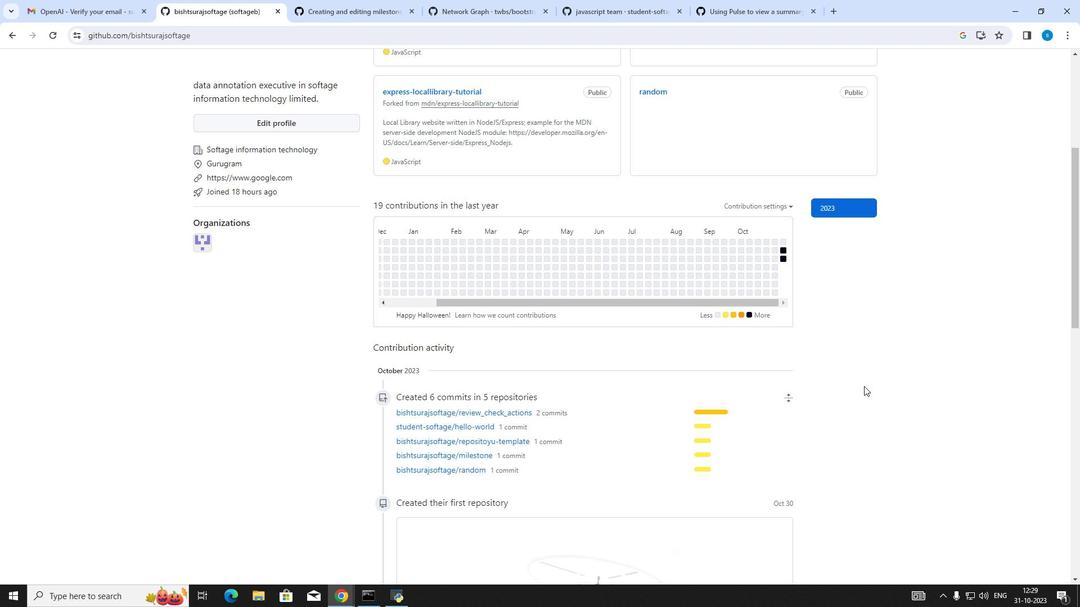 
Action: Key pressed <Key.f10><Key.f11>
Screenshot: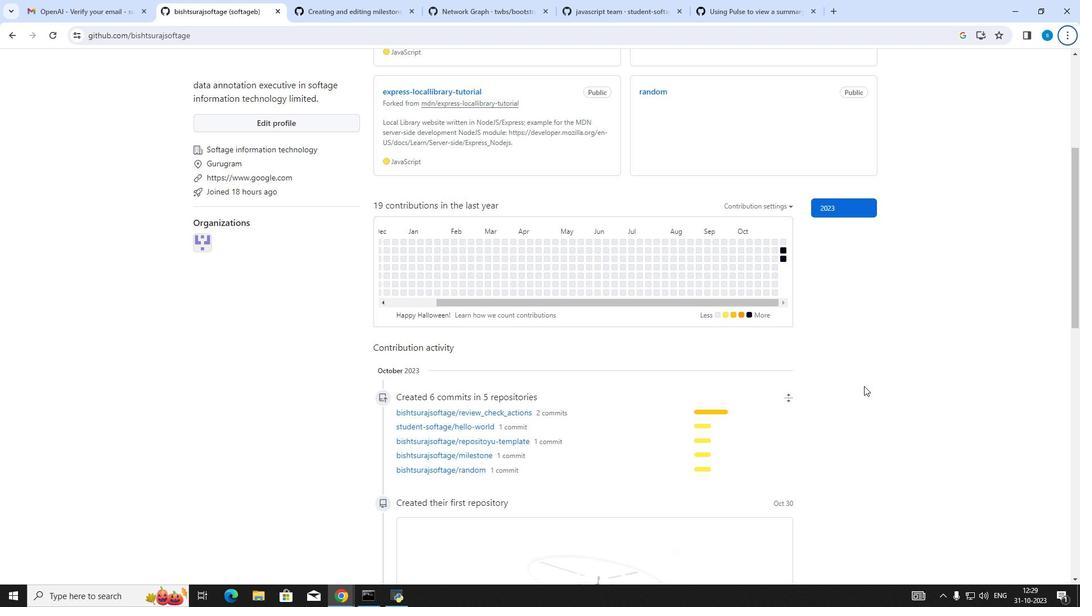 
